Task: Use the formula "NORMINV" in spreadsheet "Project portfolio".
Action: Mouse moved to (106, 201)
Screenshot: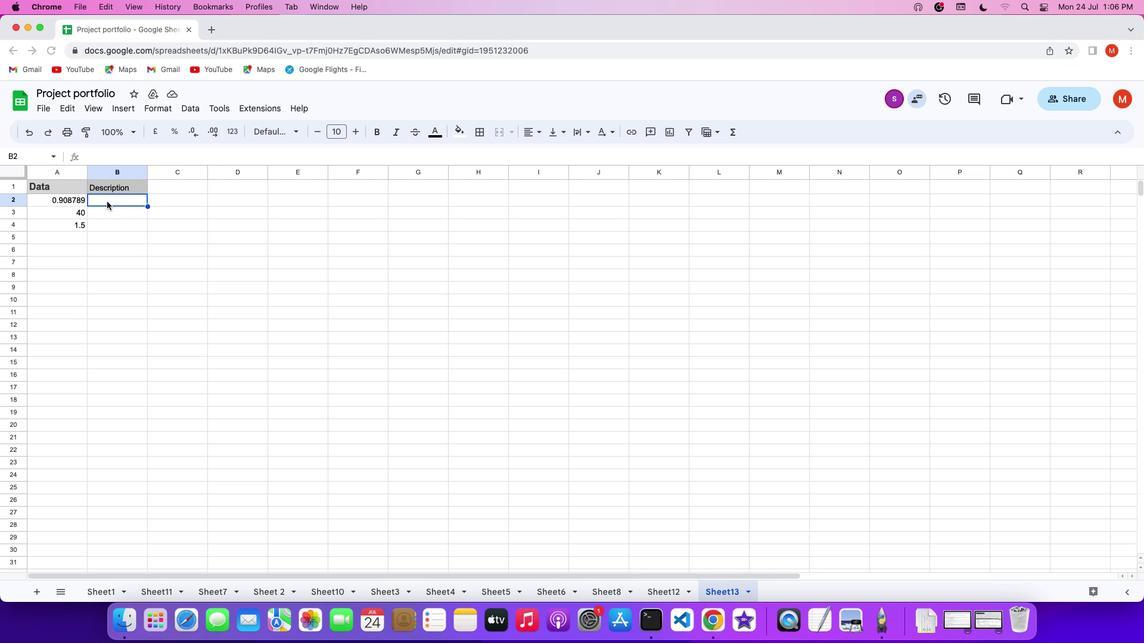 
Action: Mouse pressed left at (106, 201)
Screenshot: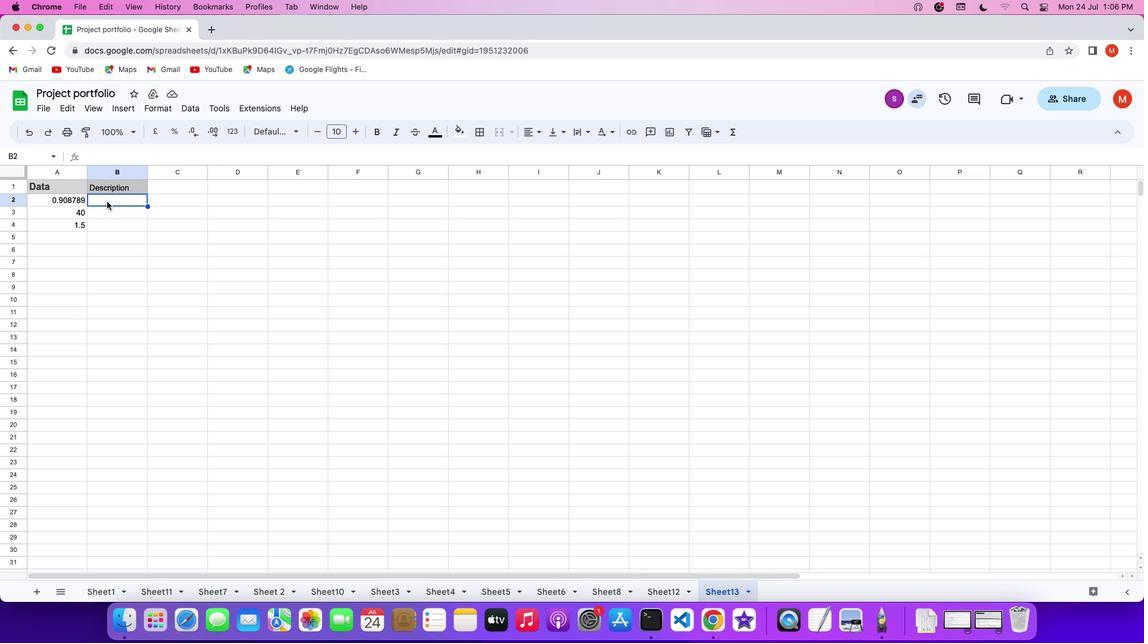 
Action: Mouse pressed left at (106, 201)
Screenshot: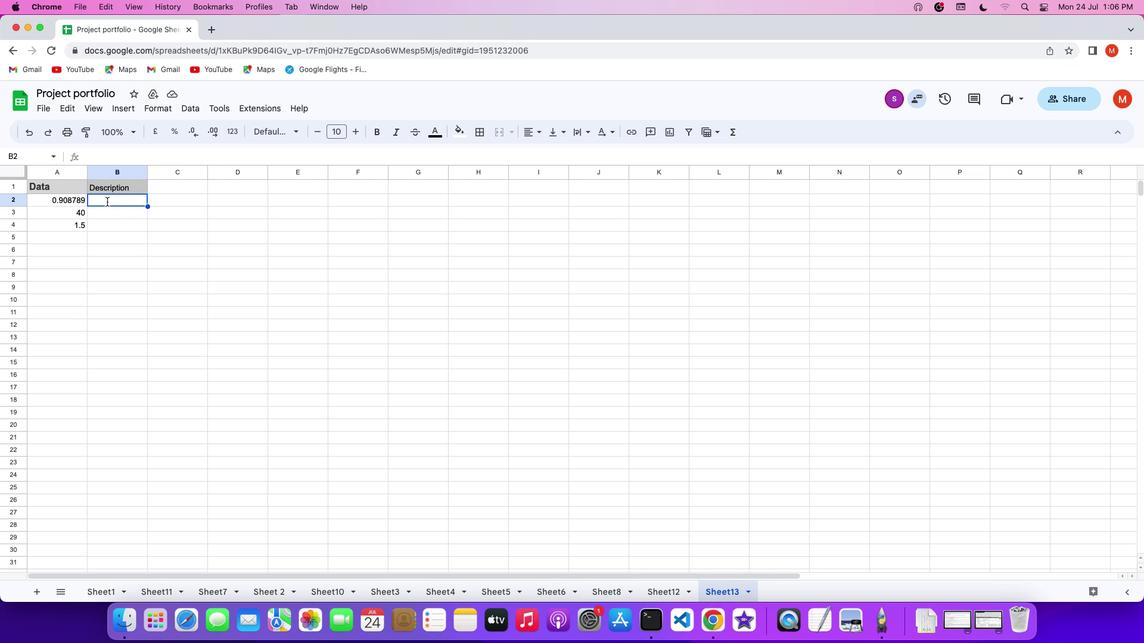 
Action: Key pressed '='
Screenshot: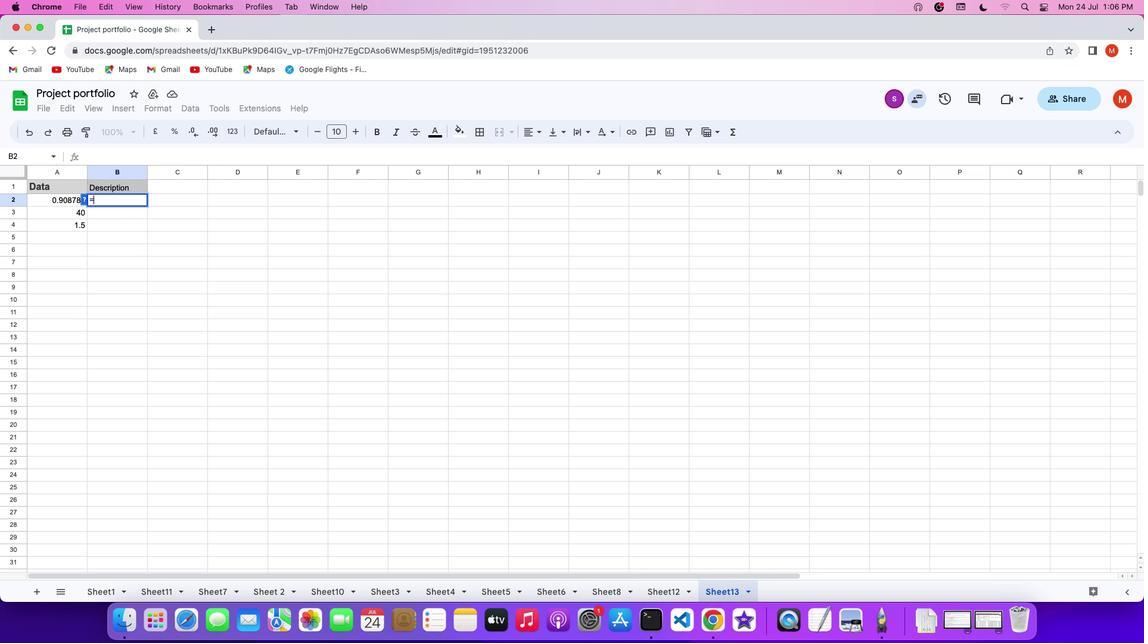 
Action: Mouse moved to (738, 128)
Screenshot: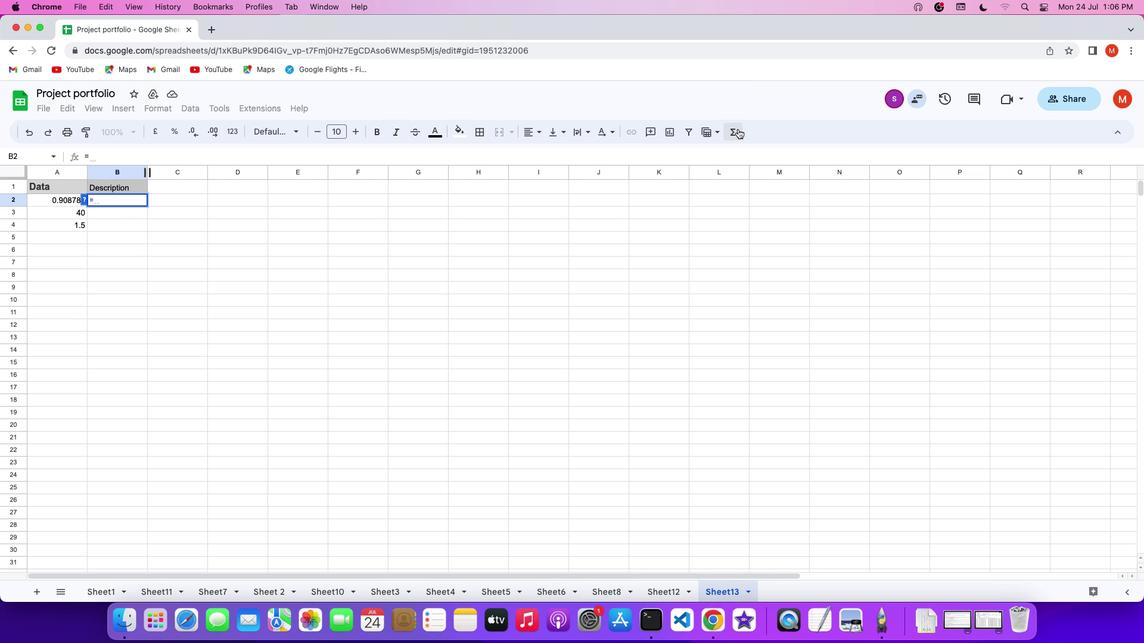 
Action: Mouse pressed left at (738, 128)
Screenshot: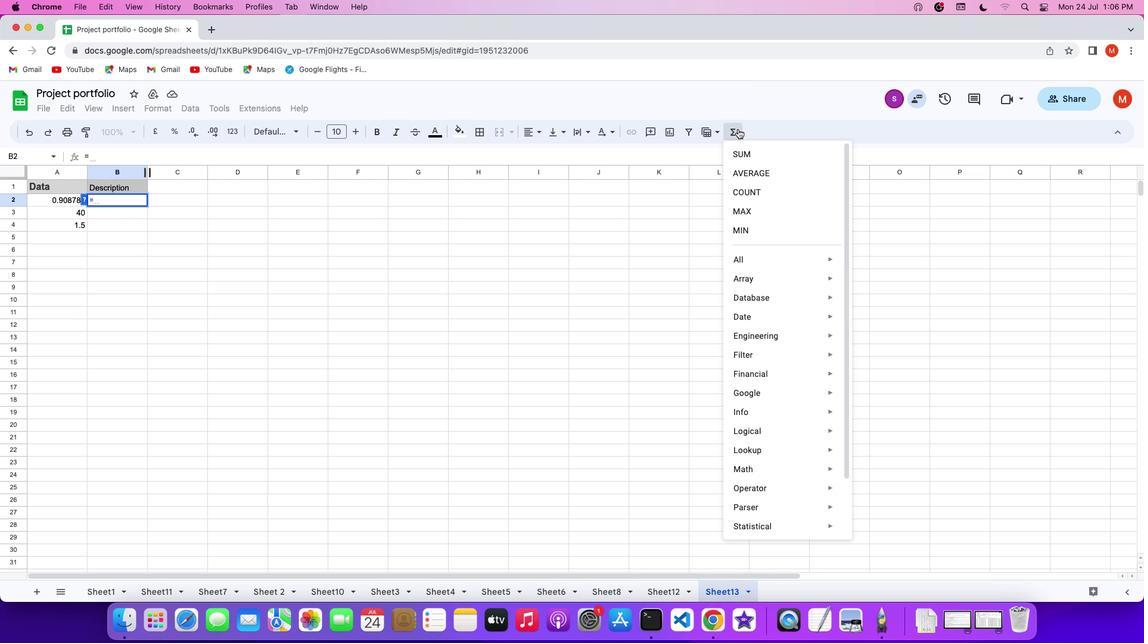 
Action: Mouse moved to (880, 487)
Screenshot: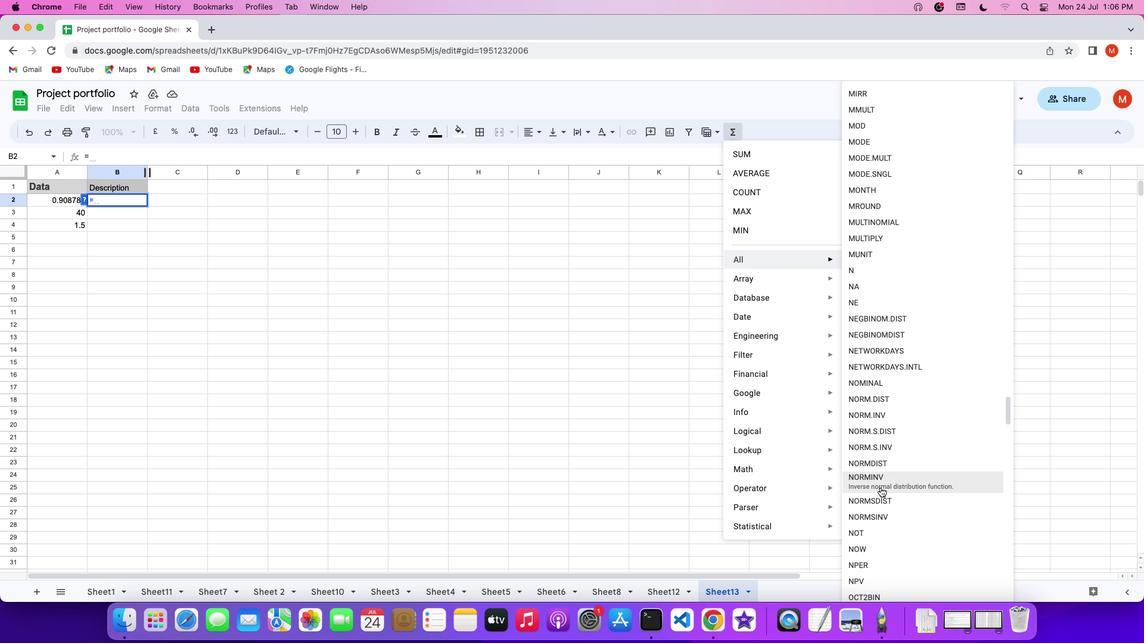 
Action: Mouse pressed left at (880, 487)
Screenshot: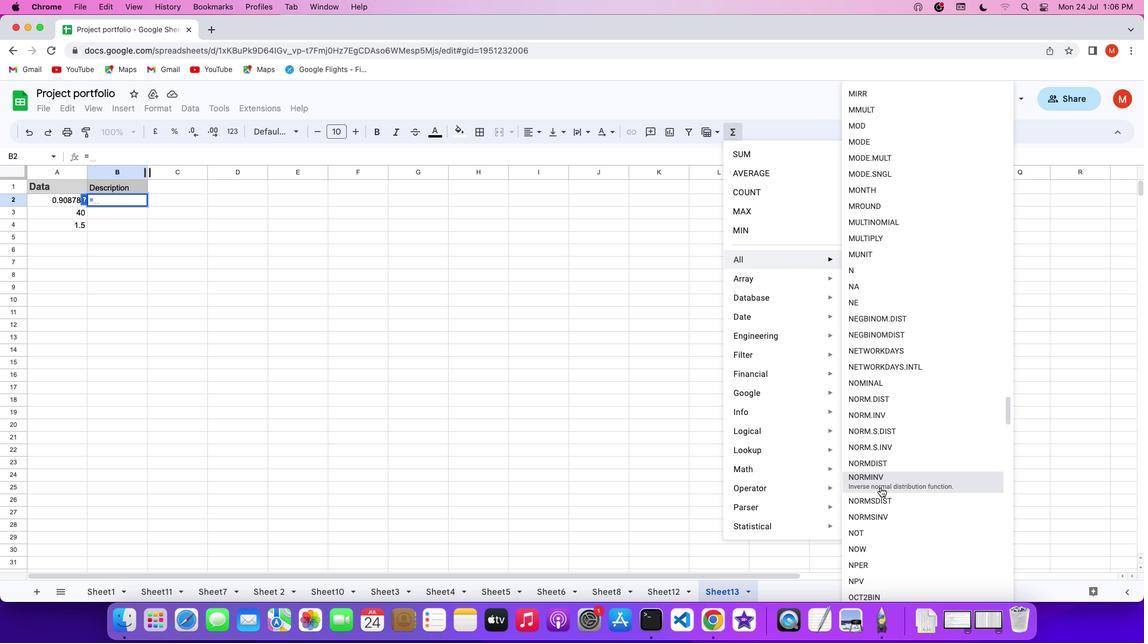 
Action: Mouse moved to (67, 199)
Screenshot: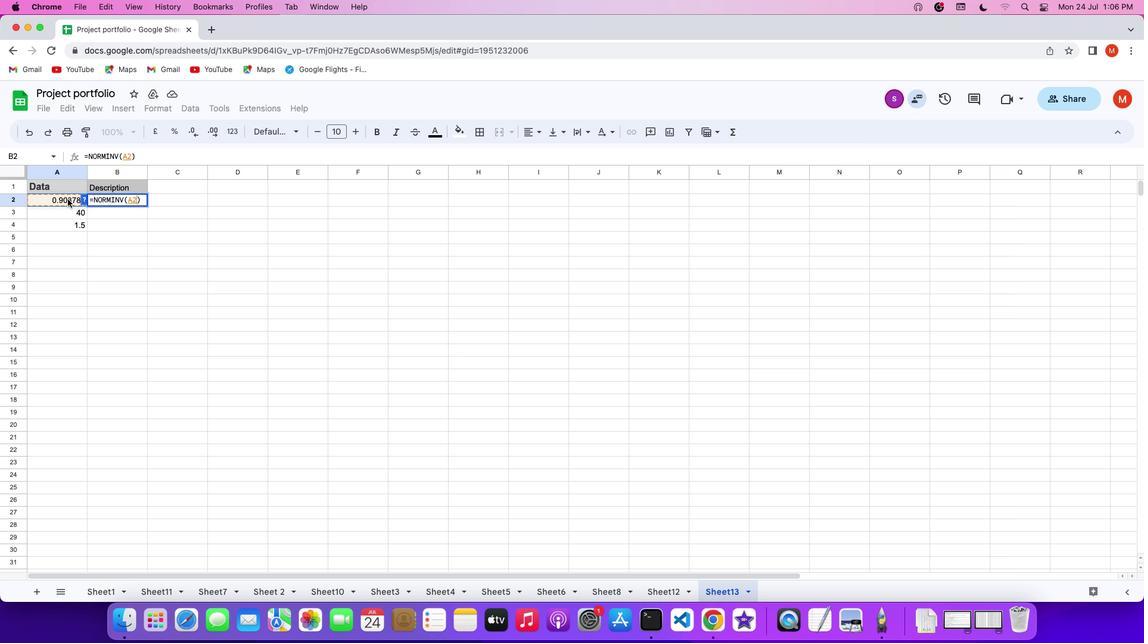 
Action: Mouse pressed left at (67, 199)
Screenshot: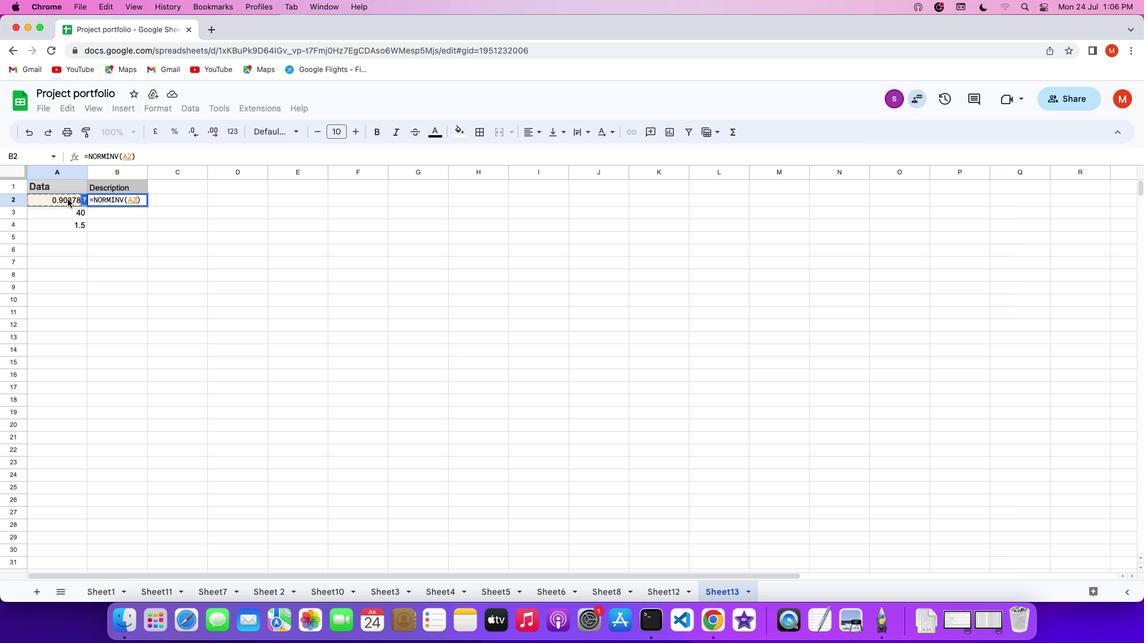 
Action: Key pressed ','
Screenshot: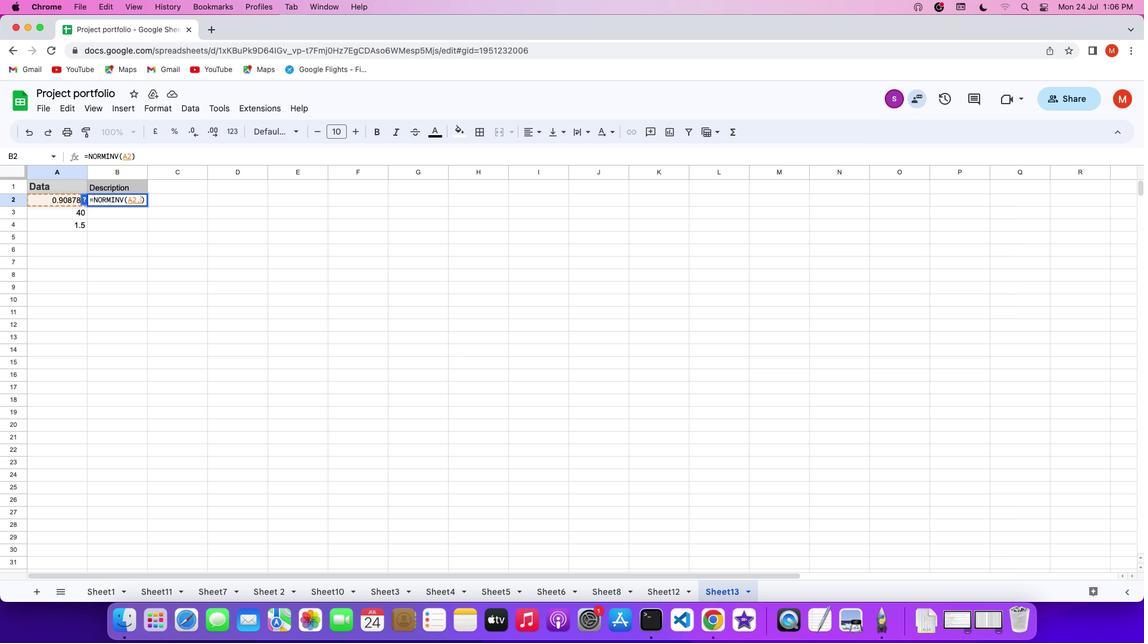 
Action: Mouse moved to (69, 210)
Screenshot: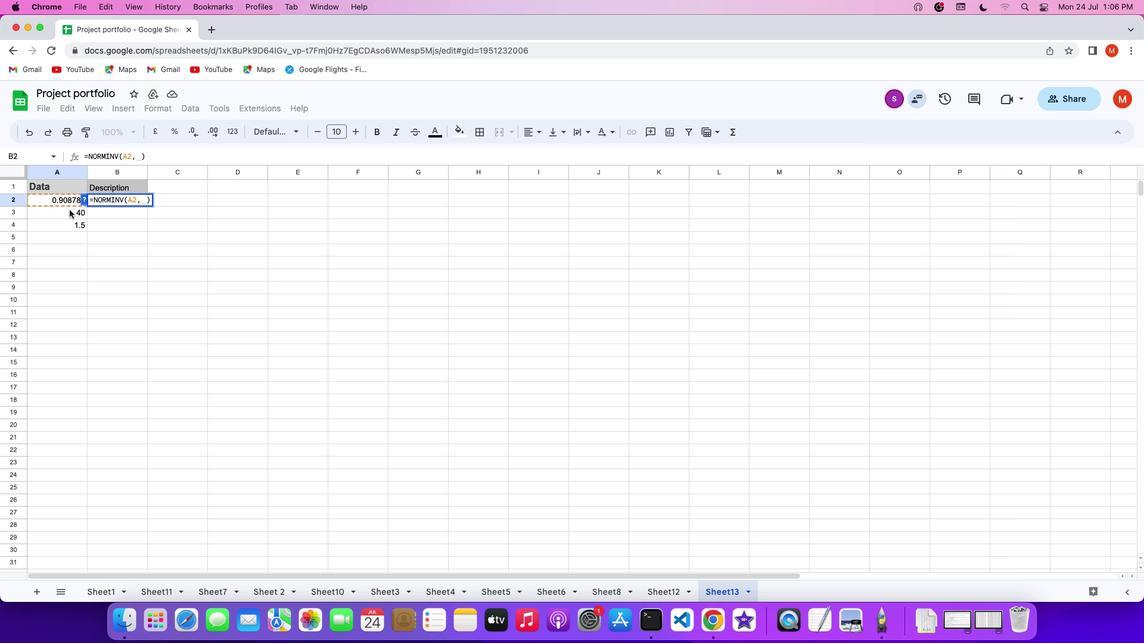 
Action: Mouse pressed left at (69, 210)
Screenshot: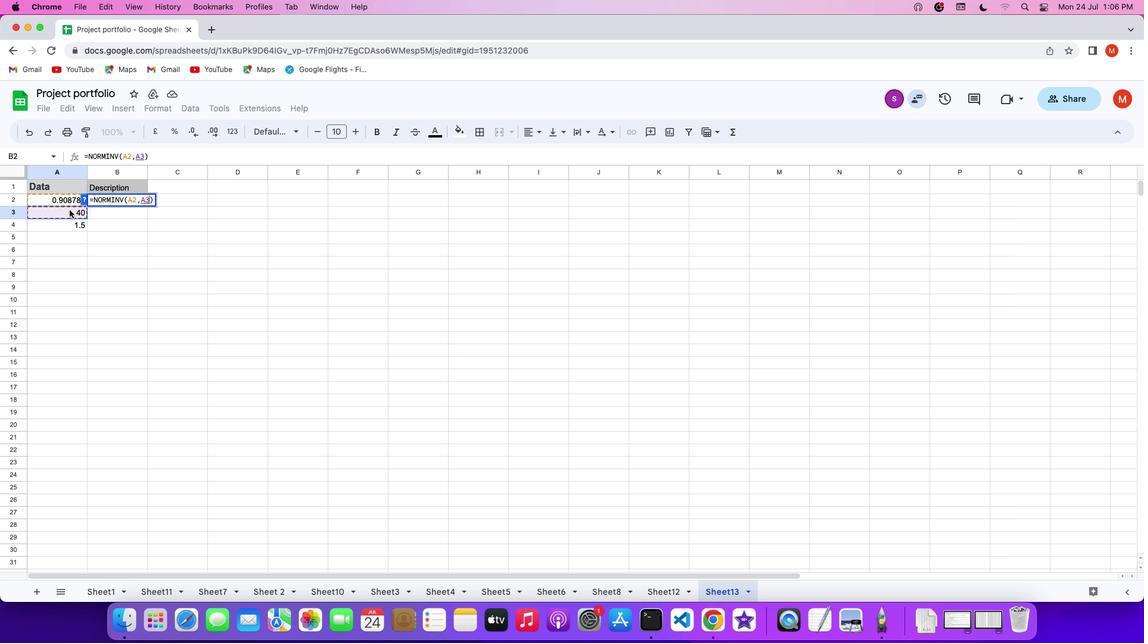 
Action: Key pressed ','
Screenshot: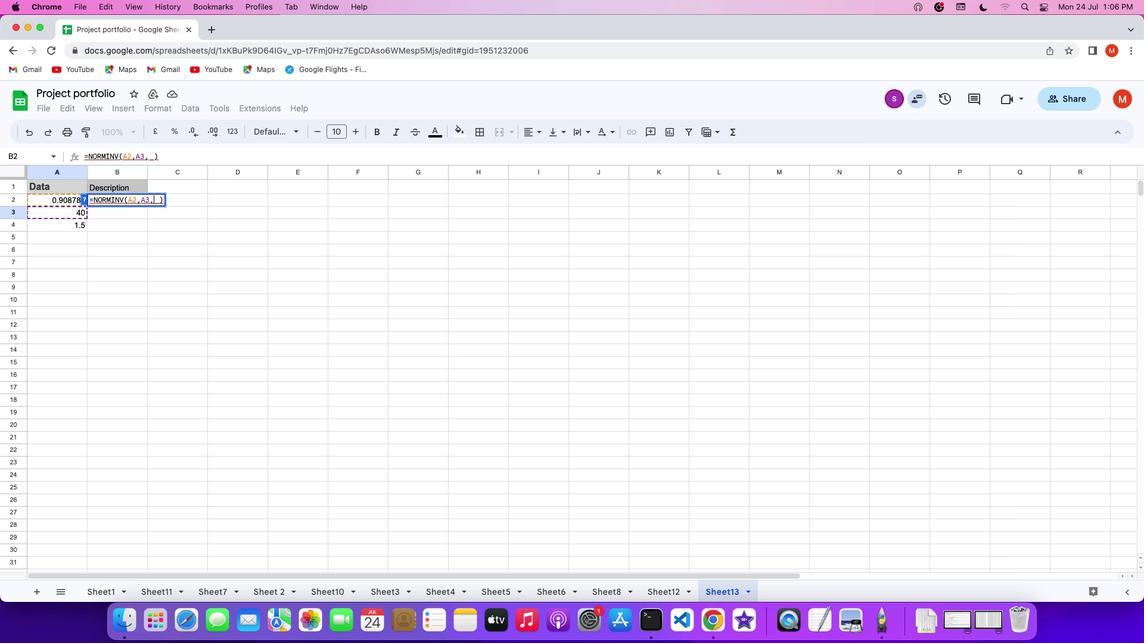 
Action: Mouse moved to (69, 219)
Screenshot: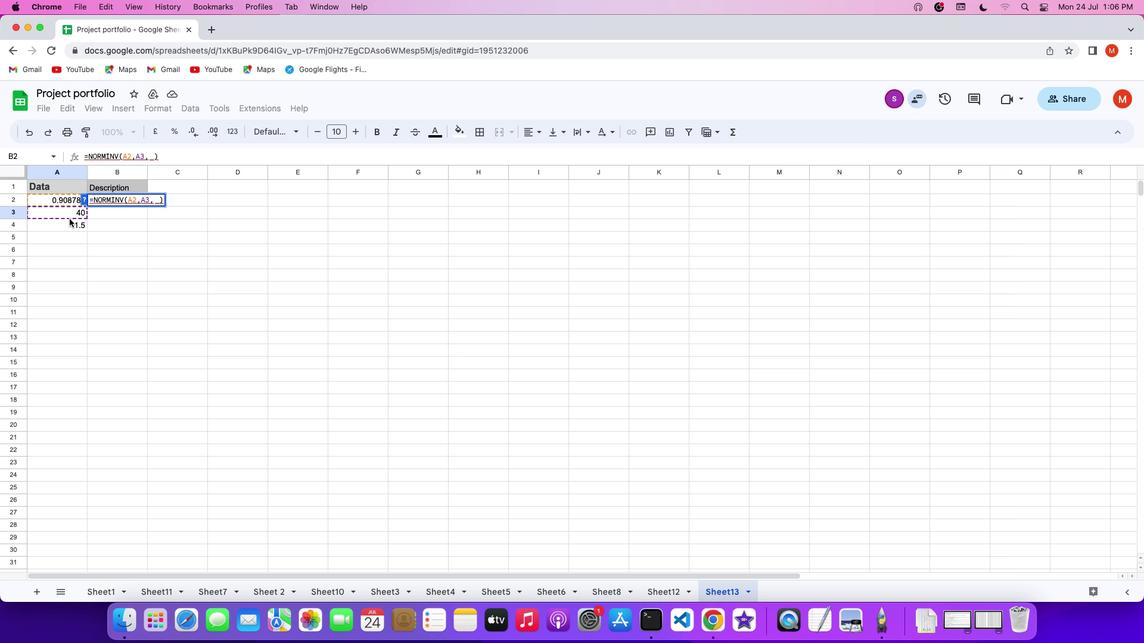 
Action: Mouse pressed left at (69, 219)
Screenshot: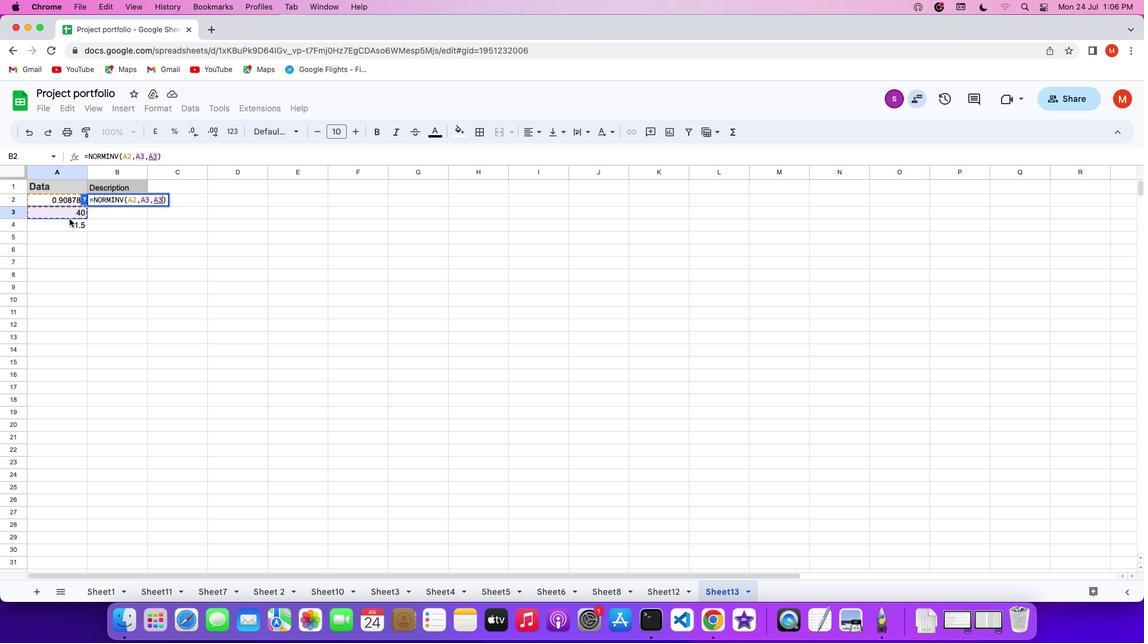 
Action: Mouse moved to (69, 222)
Screenshot: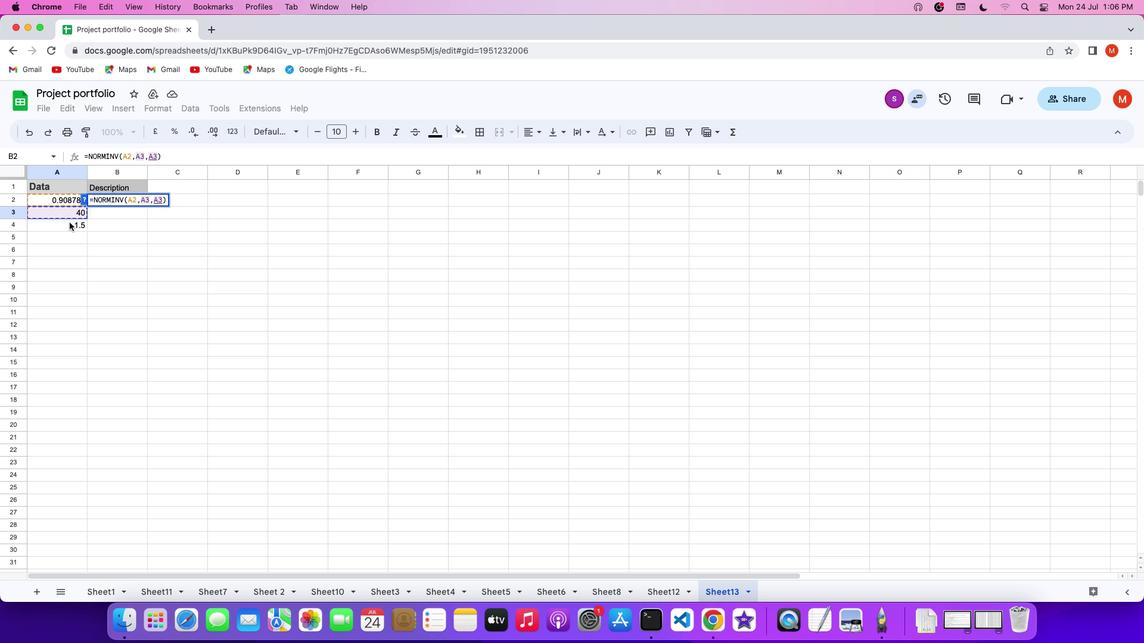 
Action: Mouse pressed left at (69, 222)
Screenshot: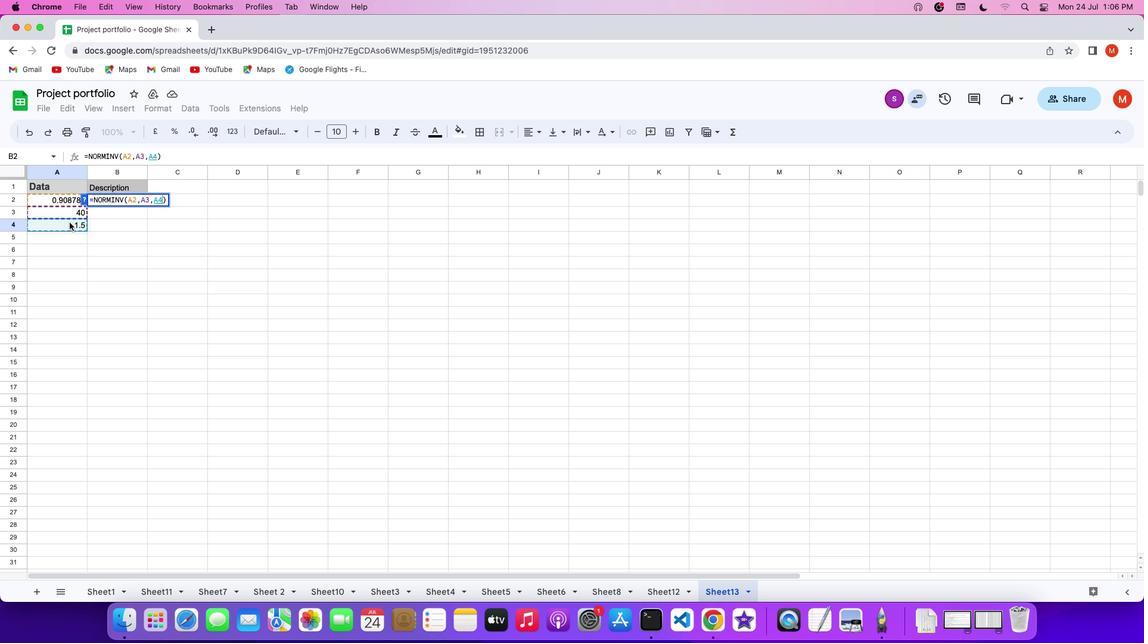 
Action: Key pressed Key.enter
Screenshot: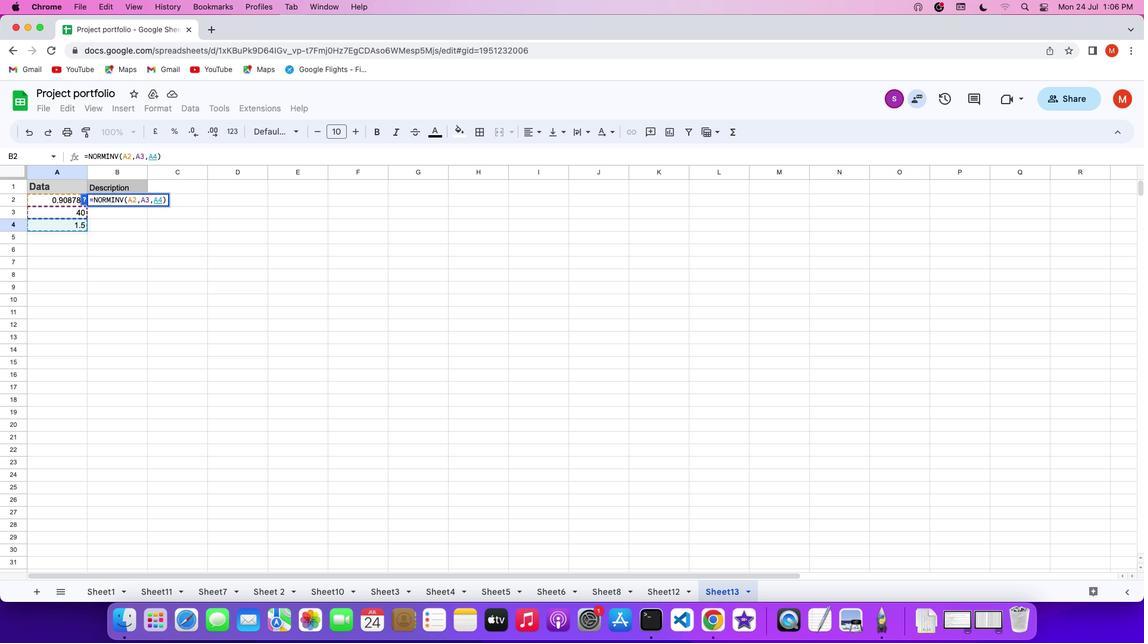 
